 Task: Select a data range to apply the rule.
Action: Mouse moved to (156, 57)
Screenshot: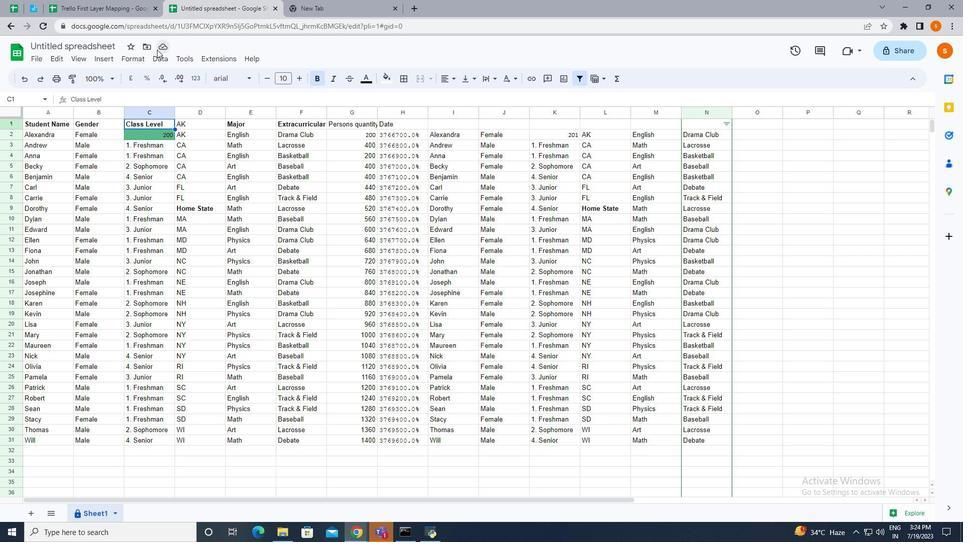 
Action: Mouse pressed left at (156, 57)
Screenshot: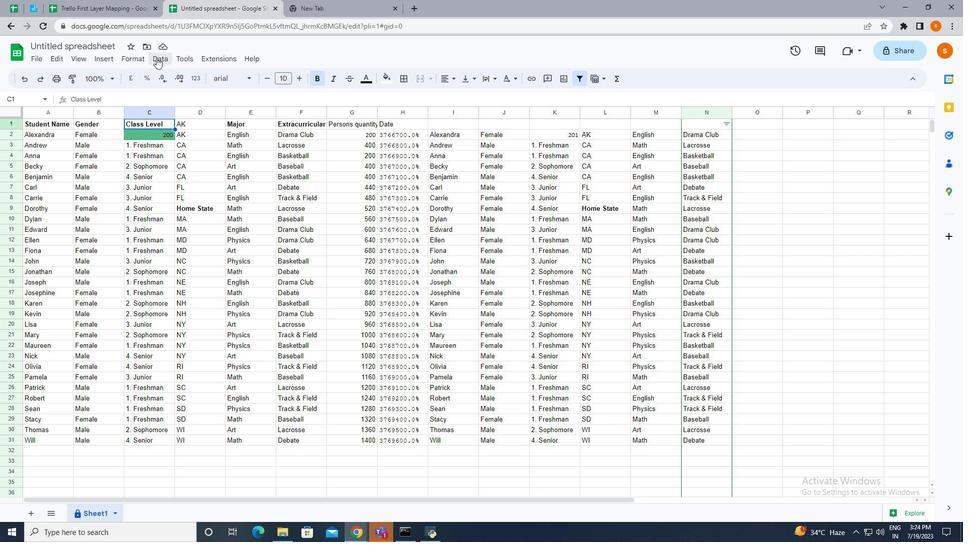 
Action: Mouse moved to (165, 270)
Screenshot: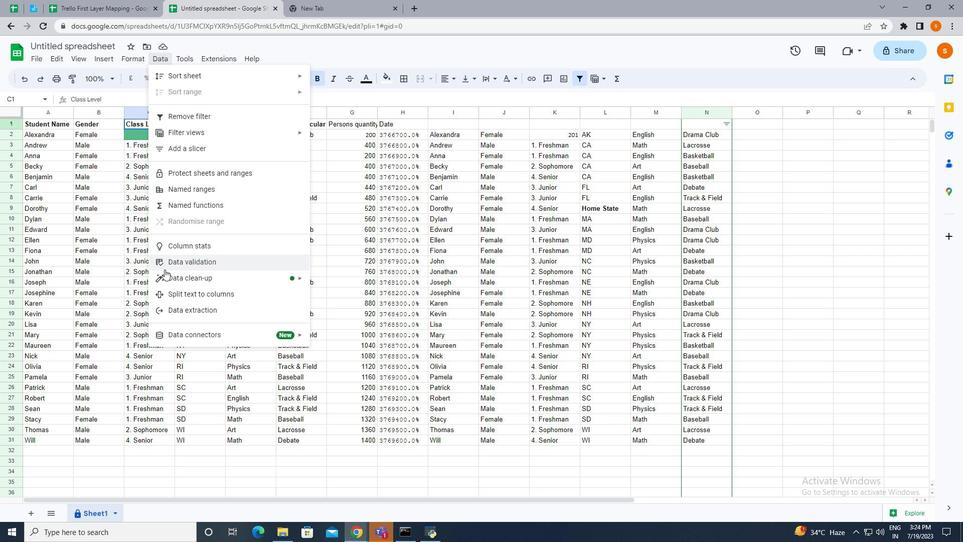 
Action: Mouse pressed left at (165, 270)
Screenshot: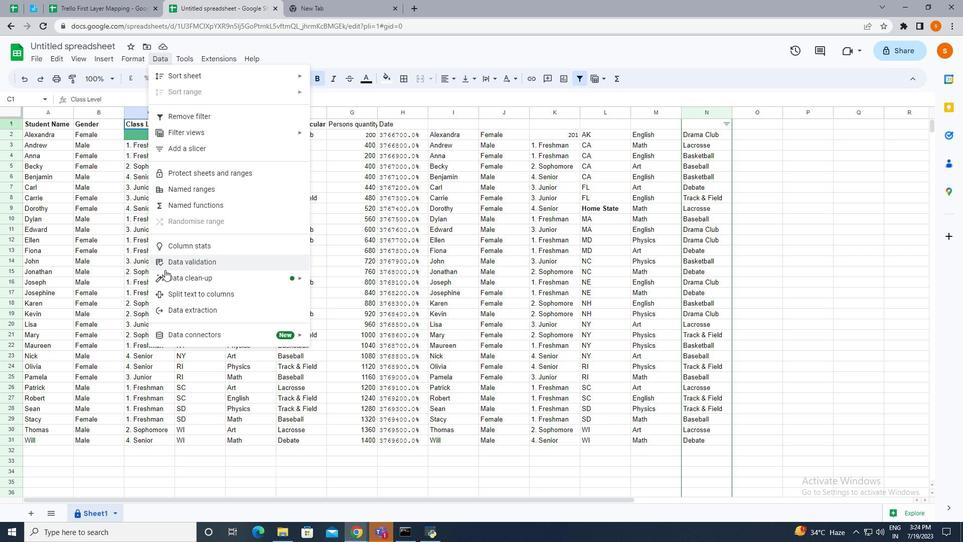 
Action: Mouse moved to (872, 113)
Screenshot: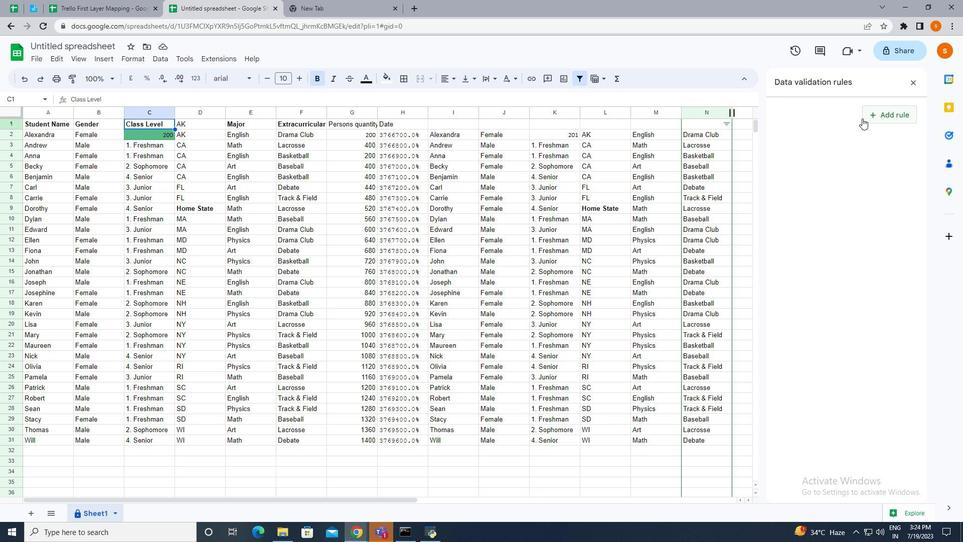 
Action: Mouse pressed left at (872, 113)
Screenshot: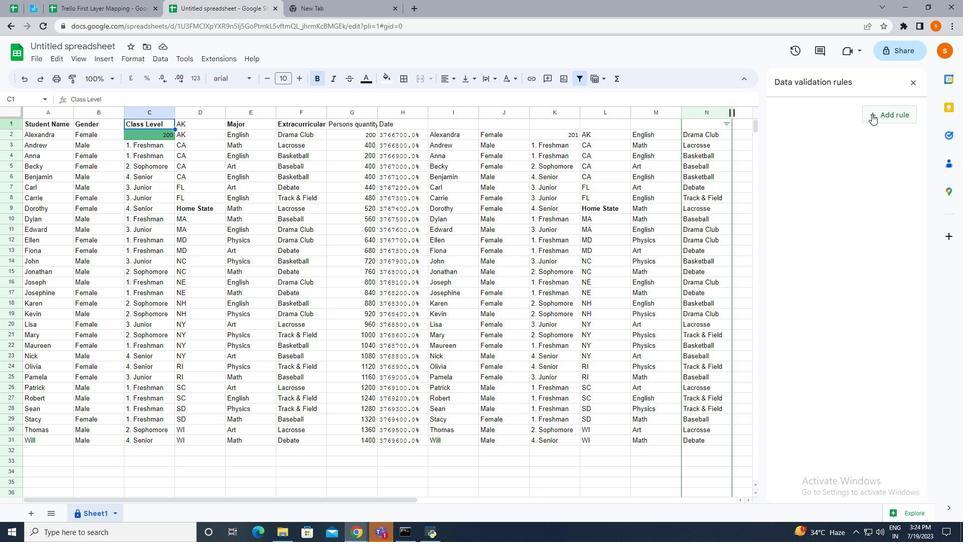 
Action: Mouse moved to (834, 125)
Screenshot: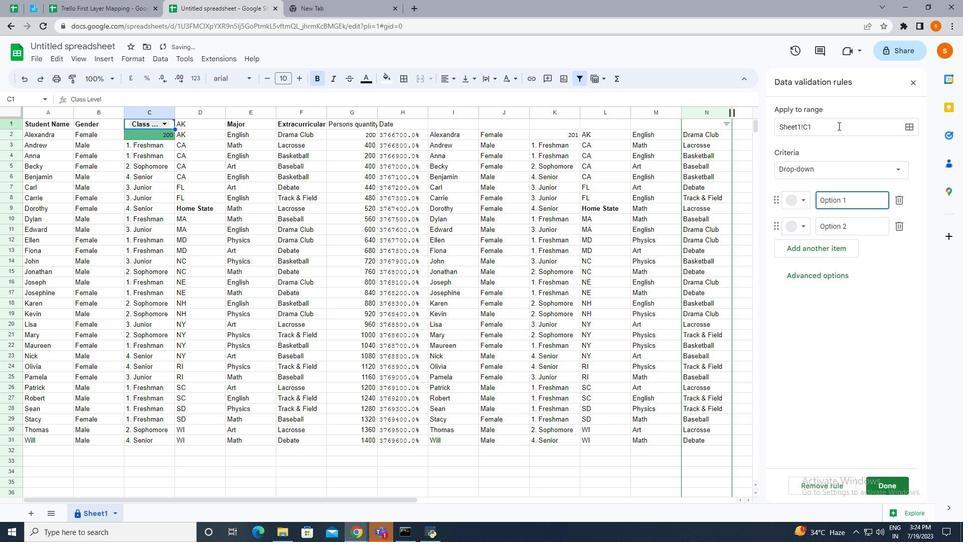 
Action: Mouse pressed left at (834, 125)
Screenshot: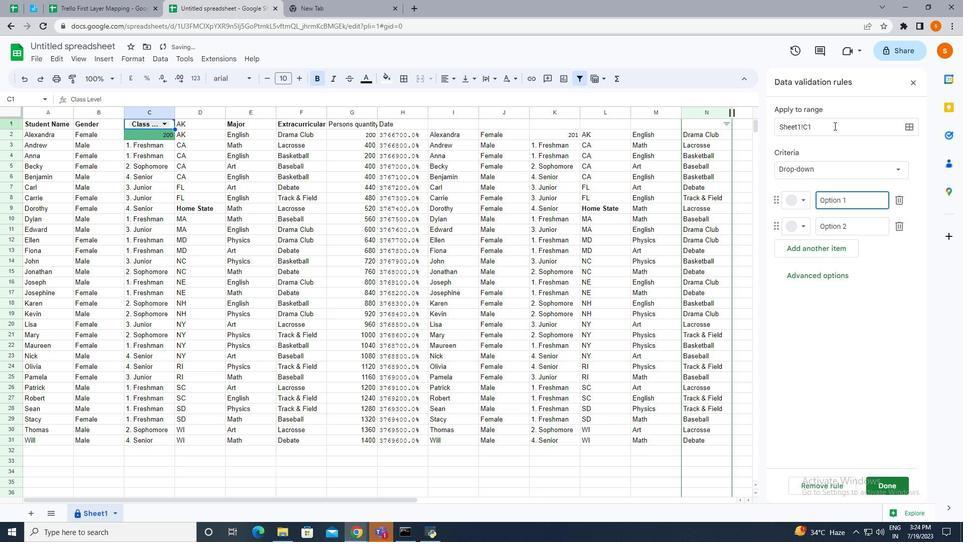 
Action: Mouse moved to (906, 127)
Screenshot: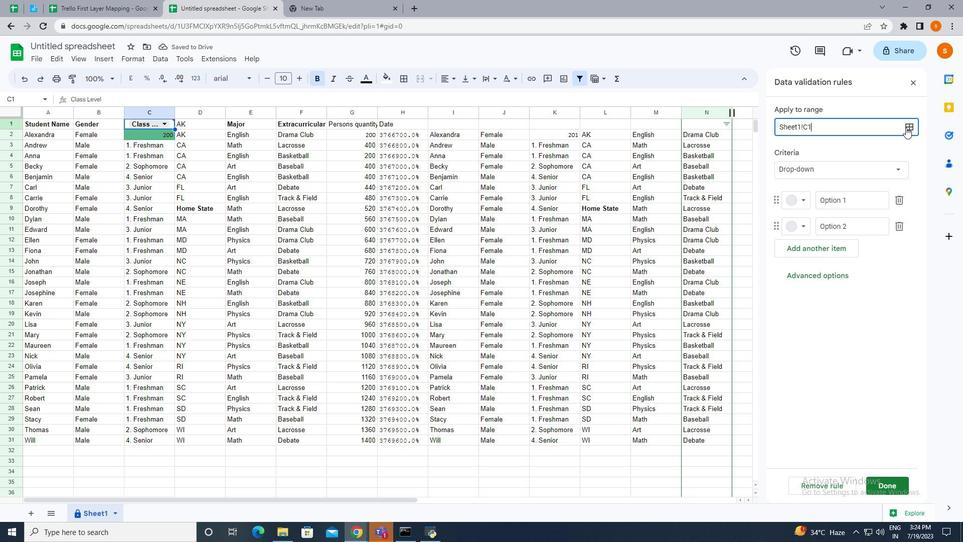 
Action: Mouse pressed left at (906, 127)
Screenshot: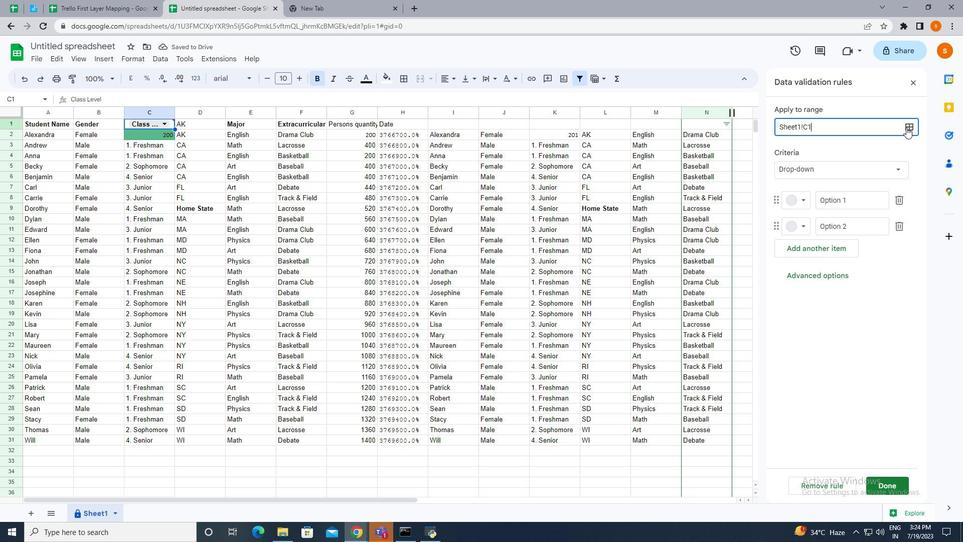 
Action: Mouse moved to (539, 319)
Screenshot: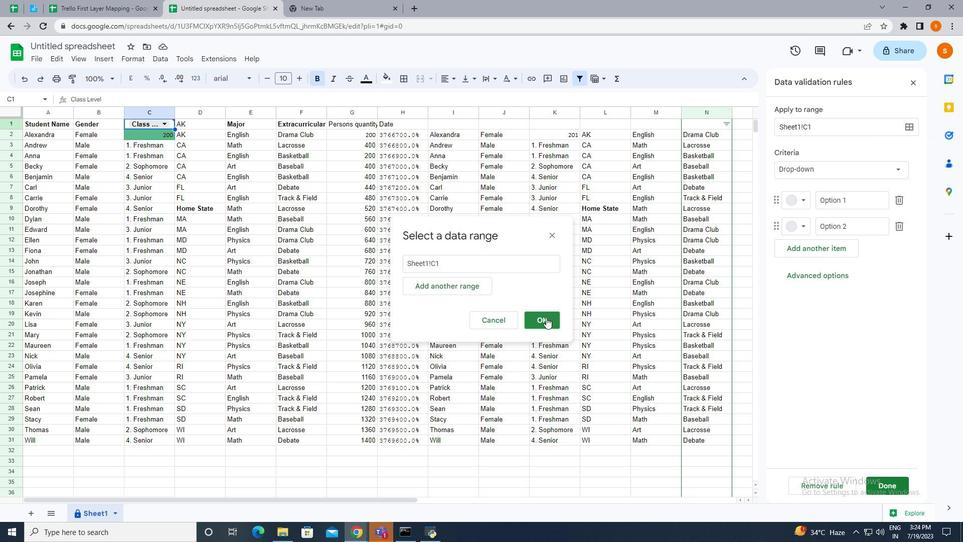 
